 Task: Create a section Data Analytics Sprint and in the section, add a milestone Cloud Migration in the project Virtuoso.
Action: Mouse moved to (79, 473)
Screenshot: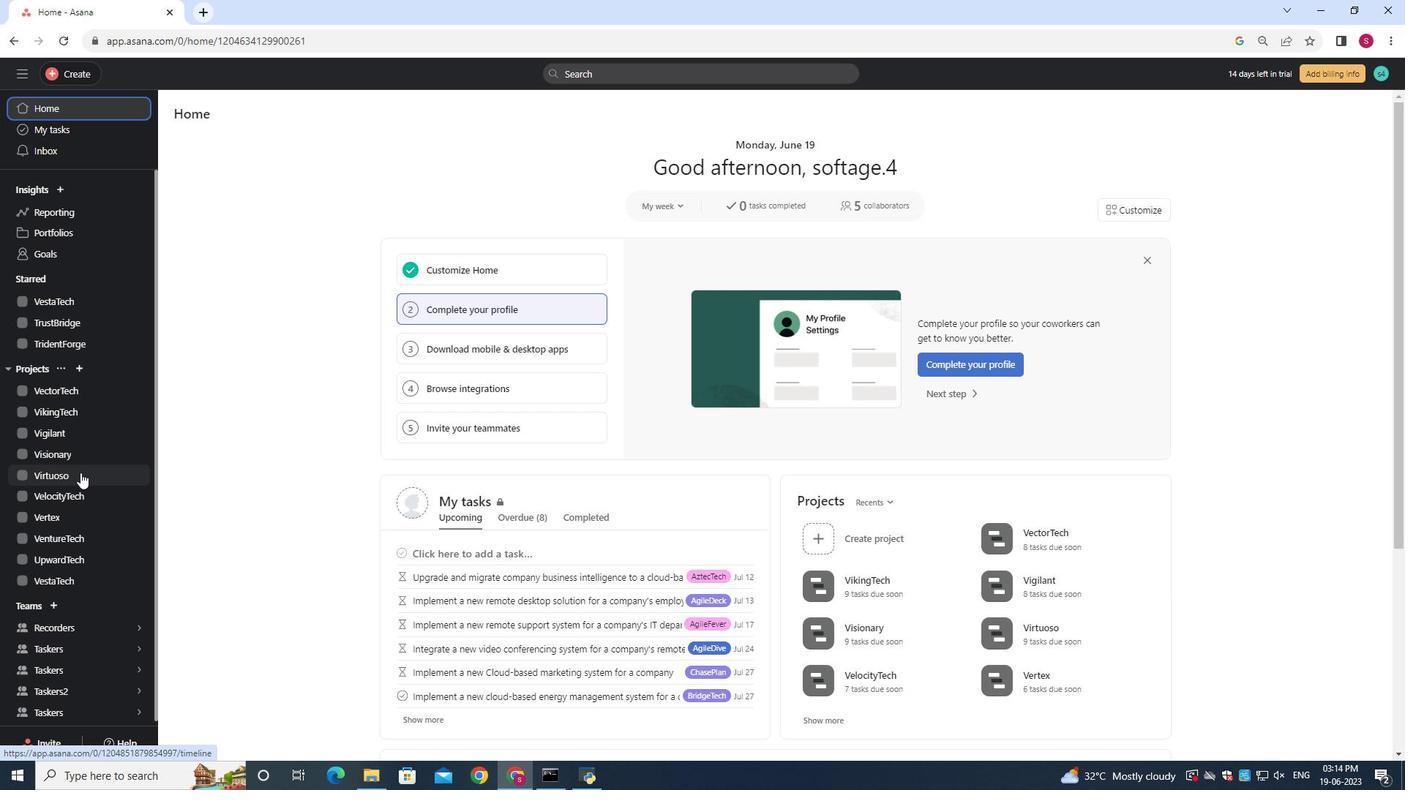 
Action: Mouse pressed left at (79, 473)
Screenshot: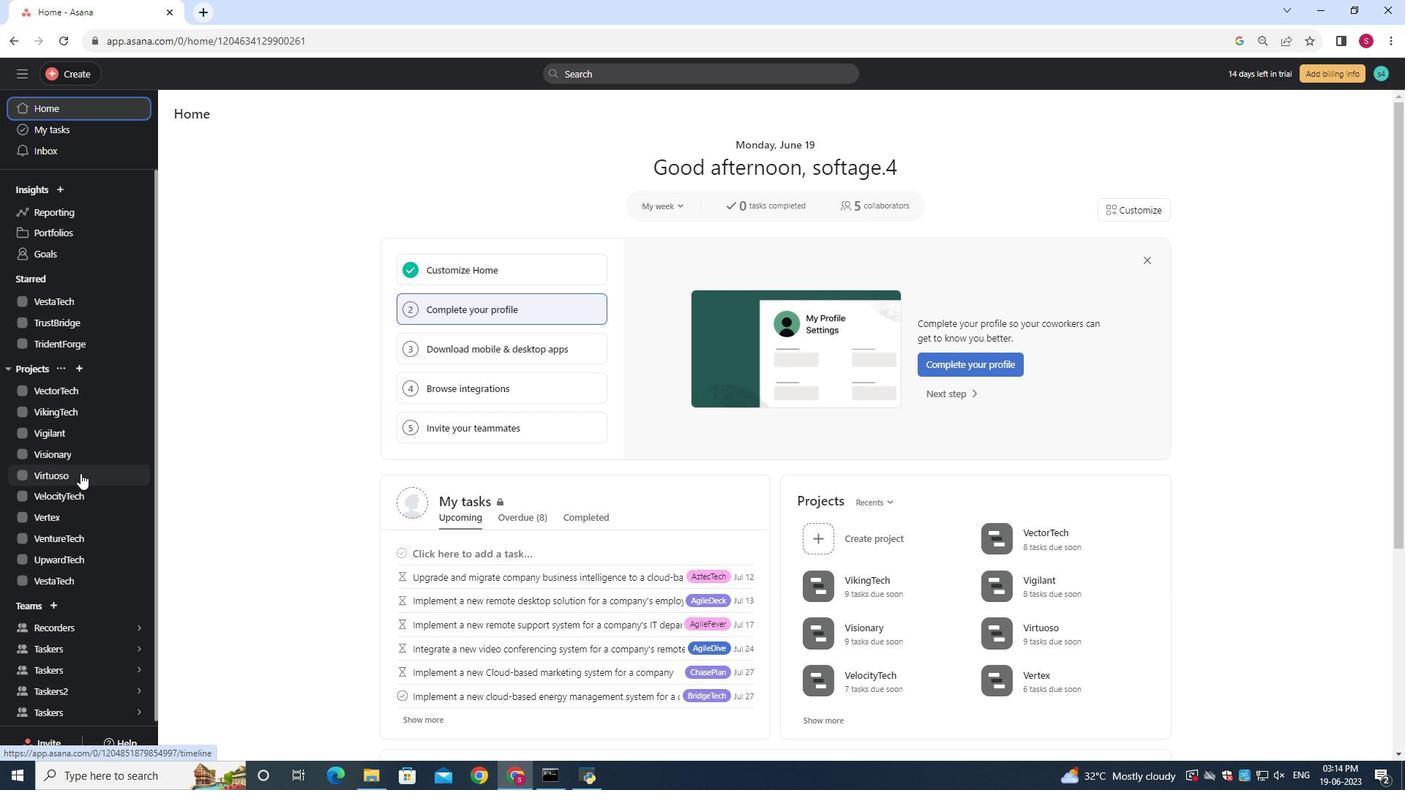 
Action: Mouse moved to (233, 174)
Screenshot: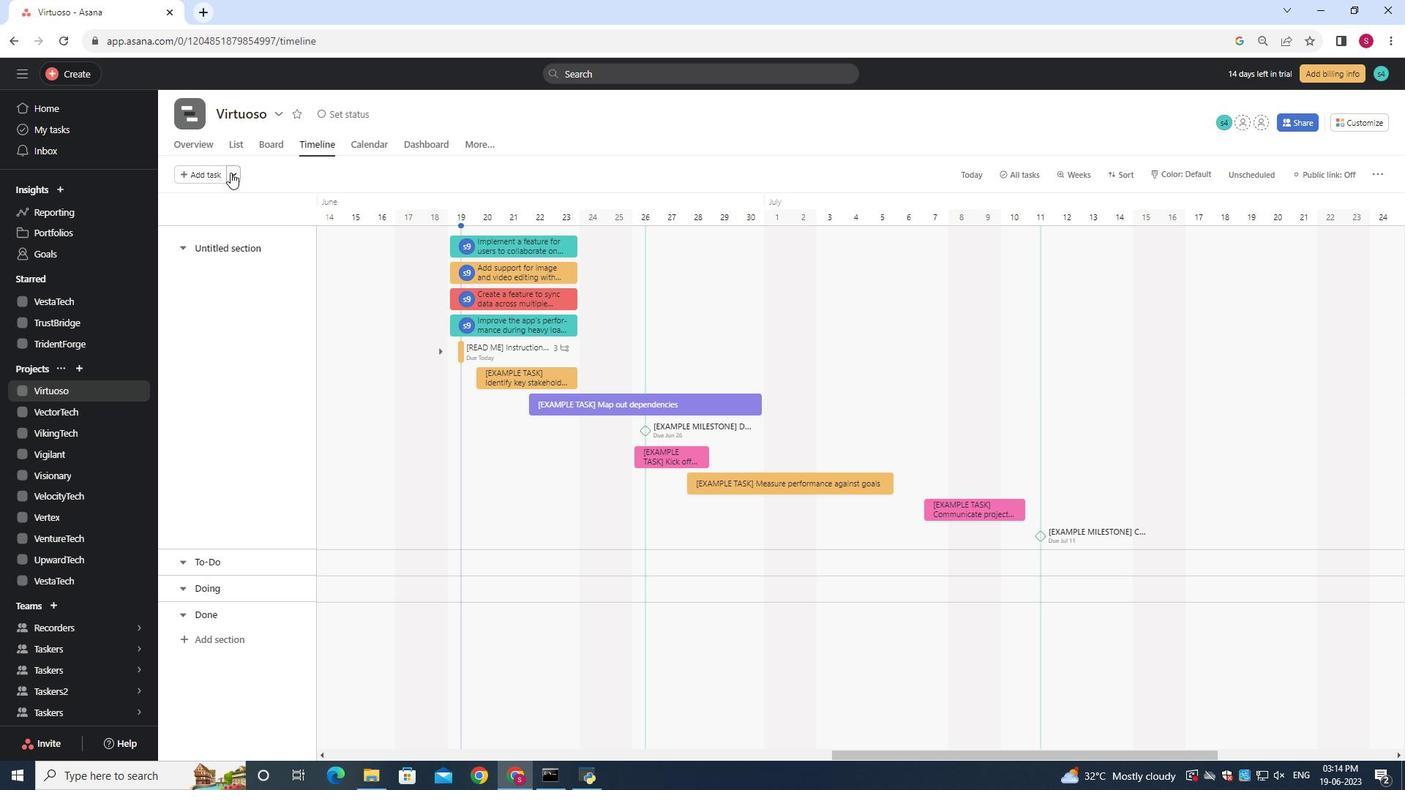 
Action: Mouse pressed left at (233, 174)
Screenshot: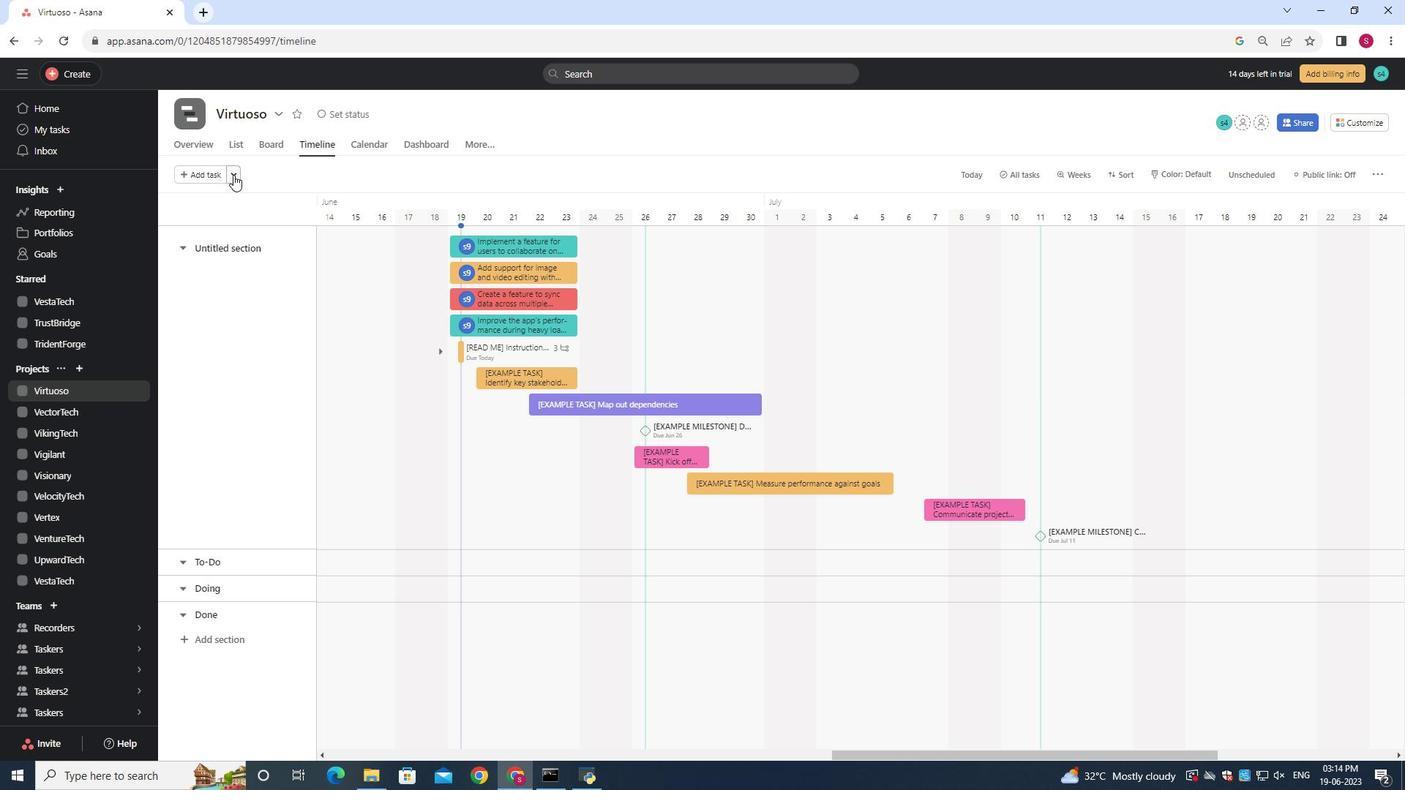 
Action: Mouse moved to (262, 199)
Screenshot: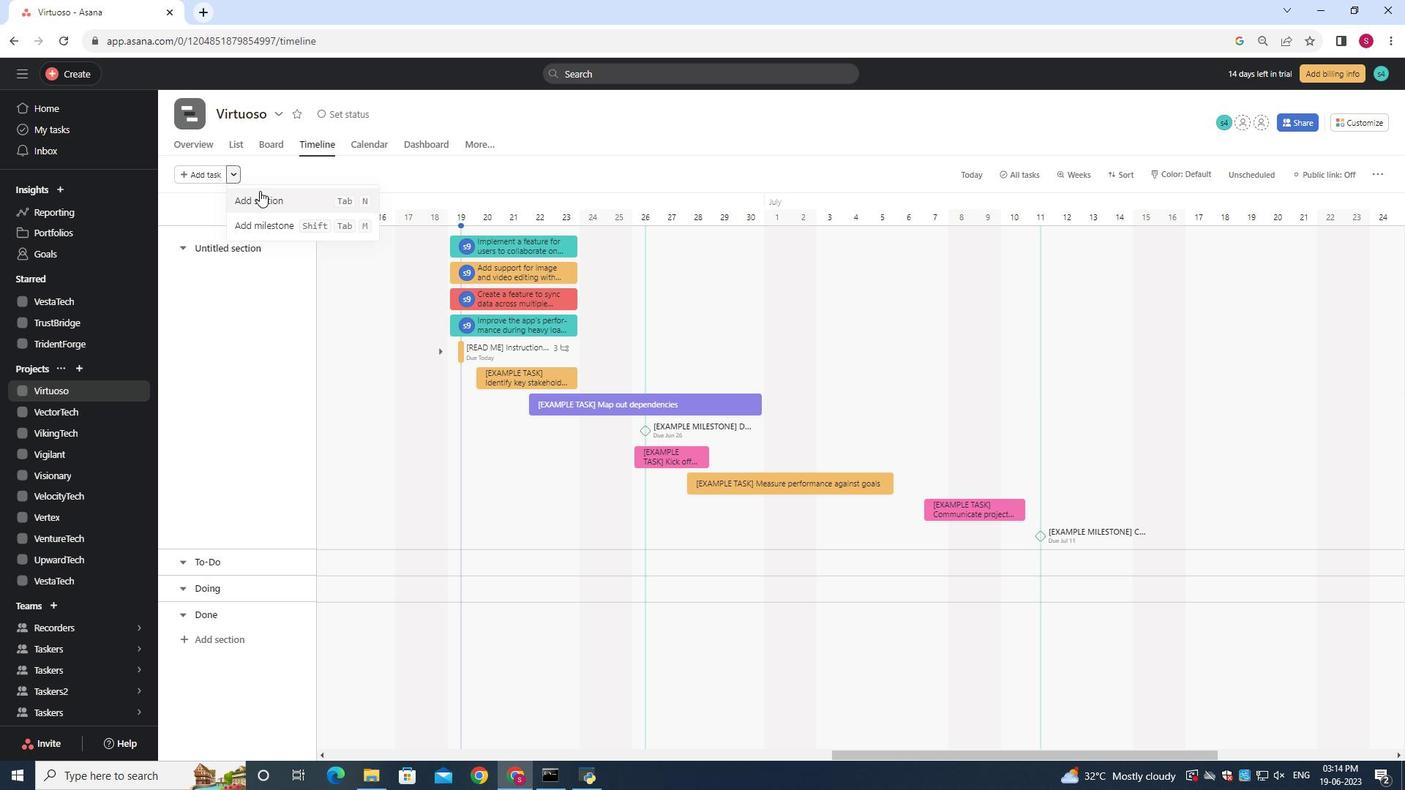 
Action: Mouse pressed left at (262, 199)
Screenshot: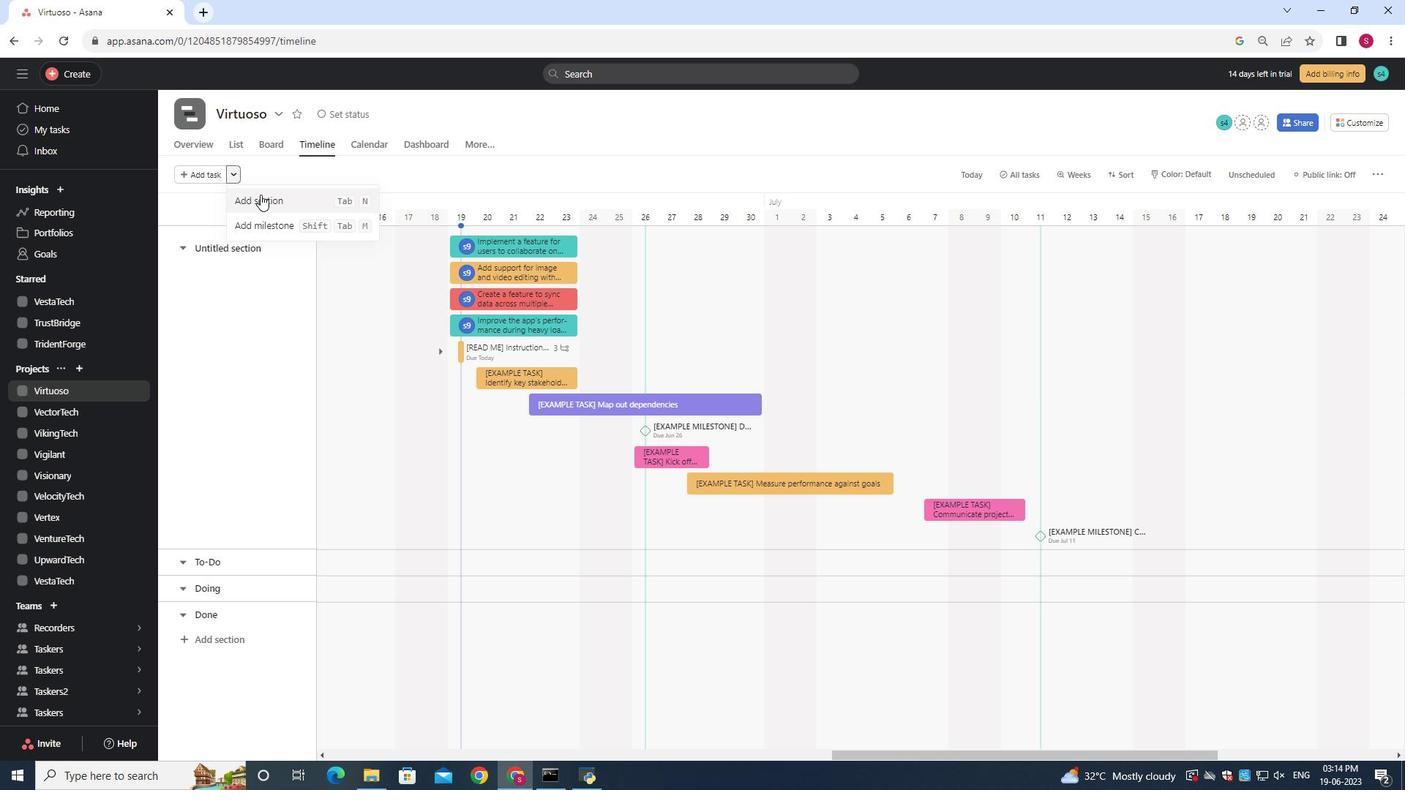 
Action: Mouse moved to (261, 200)
Screenshot: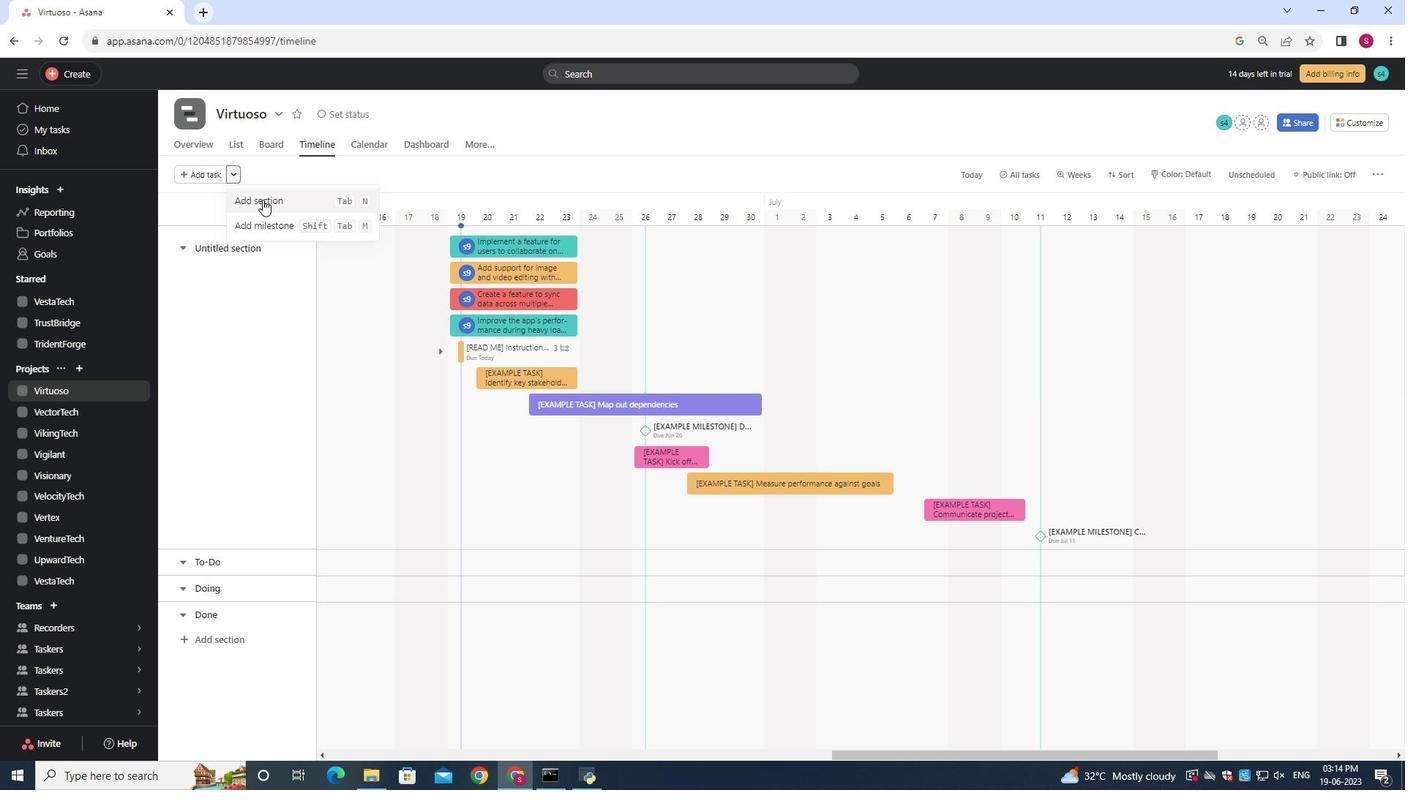
Action: Key pressed <Key.shift>Data<Key.space><Key.shift><Key.shift><Key.shift><Key.shift><Key.shift><Key.shift><Key.shift><Key.shift><Key.shift><Key.shift><Key.shift><Key.shift><Key.shift><Key.shift><Key.shift><Key.shift><Key.shift><Key.shift><Key.shift><Key.shift><Key.shift><Key.shift><Key.shift>Analytics
Screenshot: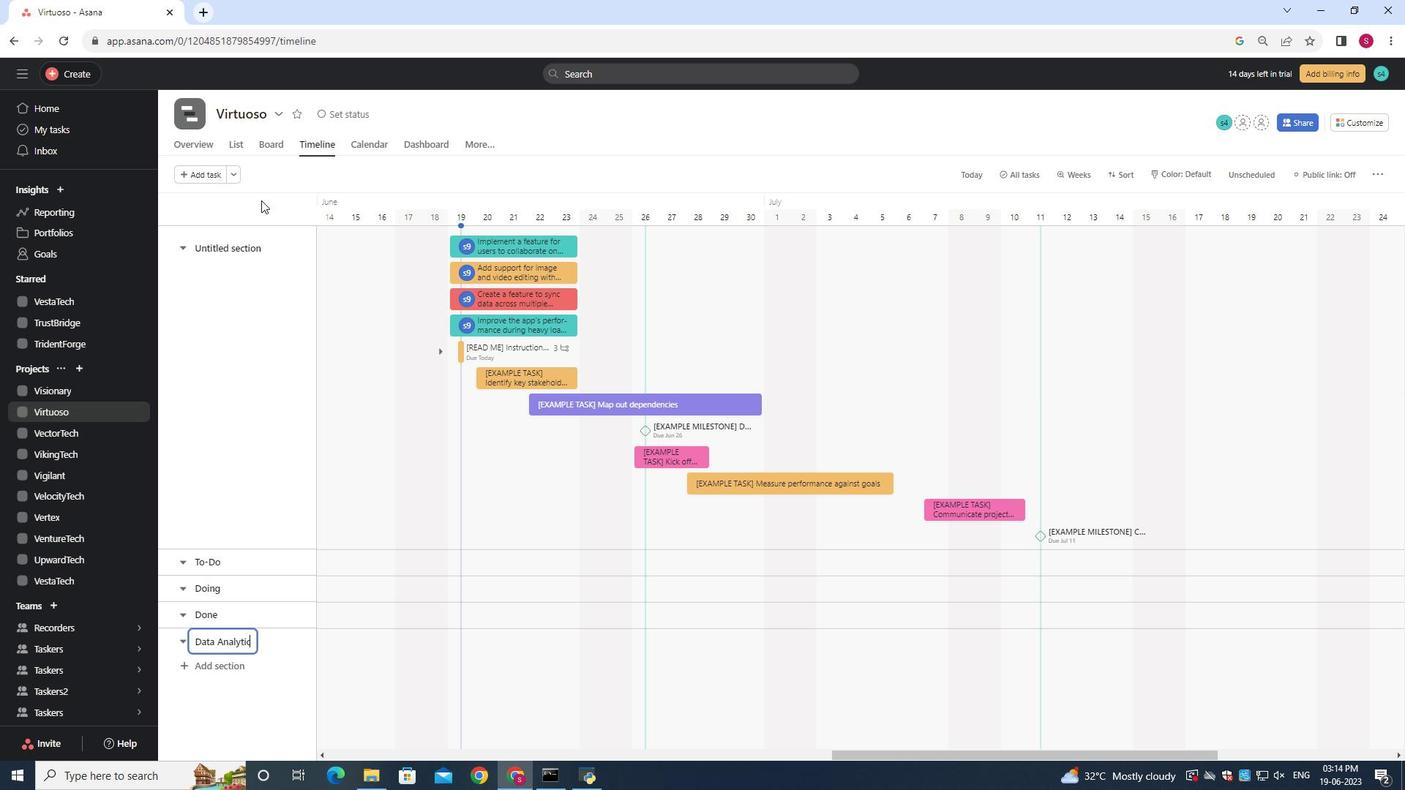 
Action: Mouse moved to (341, 643)
Screenshot: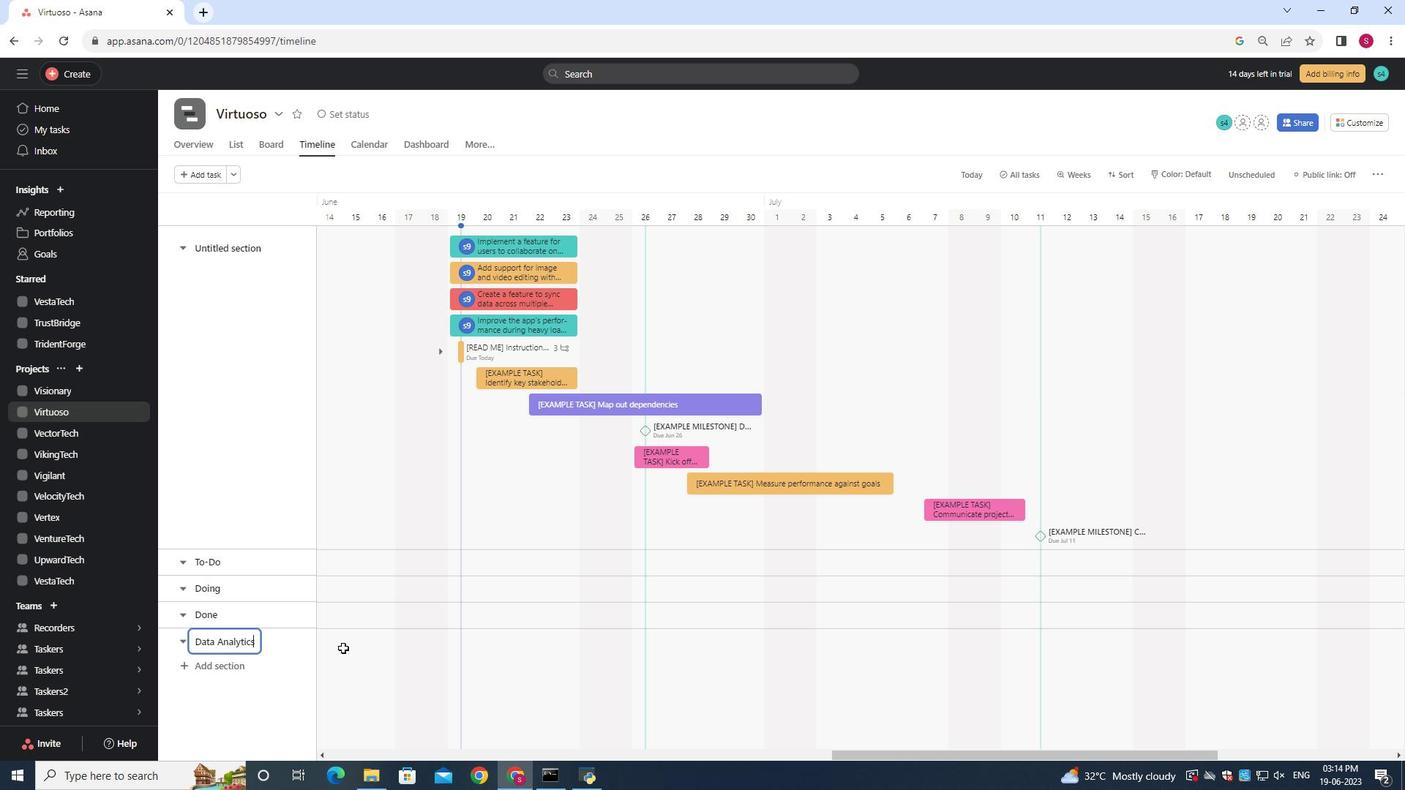 
Action: Mouse pressed left at (341, 643)
Screenshot: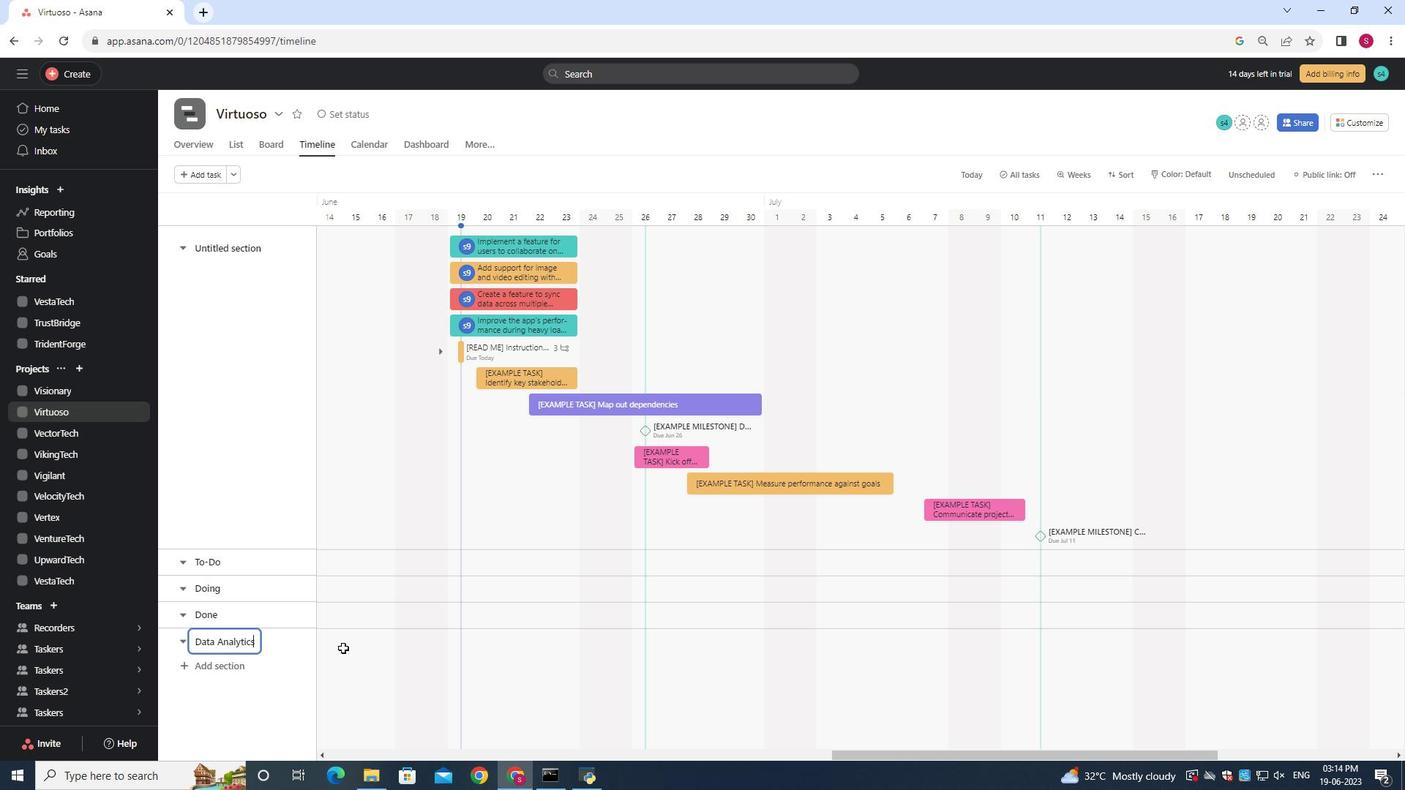 
Action: Mouse moved to (341, 646)
Screenshot: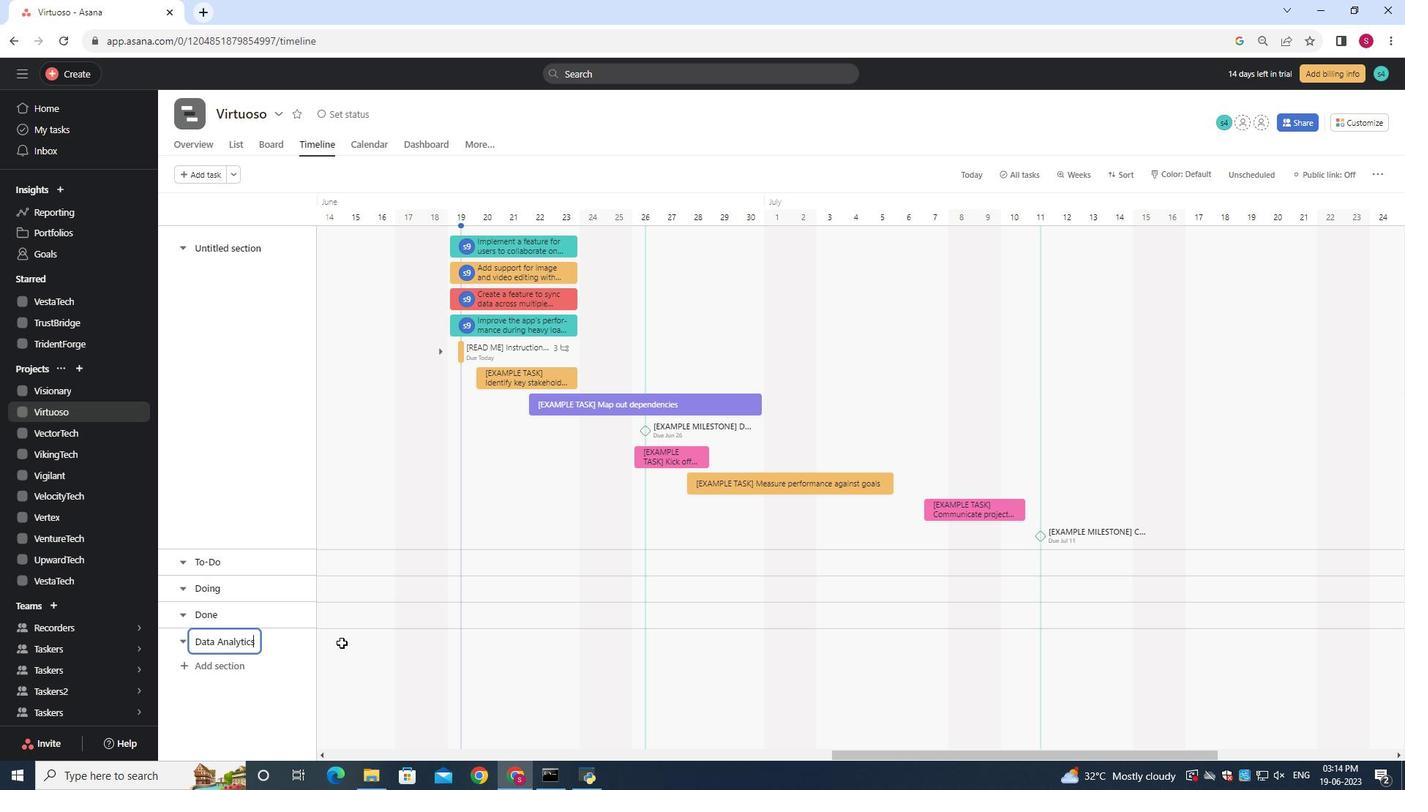 
Action: Key pressed <Key.shift><Key.shift><Key.shift><Key.shift><Key.shift><Key.shift><Key.shift><Key.shift><Key.shift><Key.shift><Key.shift><Key.shift><Key.shift><Key.shift><Key.shift><Key.shift><Key.shift><Key.shift><Key.shift><Key.shift><Key.shift><Key.shift>Cloud<Key.space><Key.shift>Migration
Screenshot: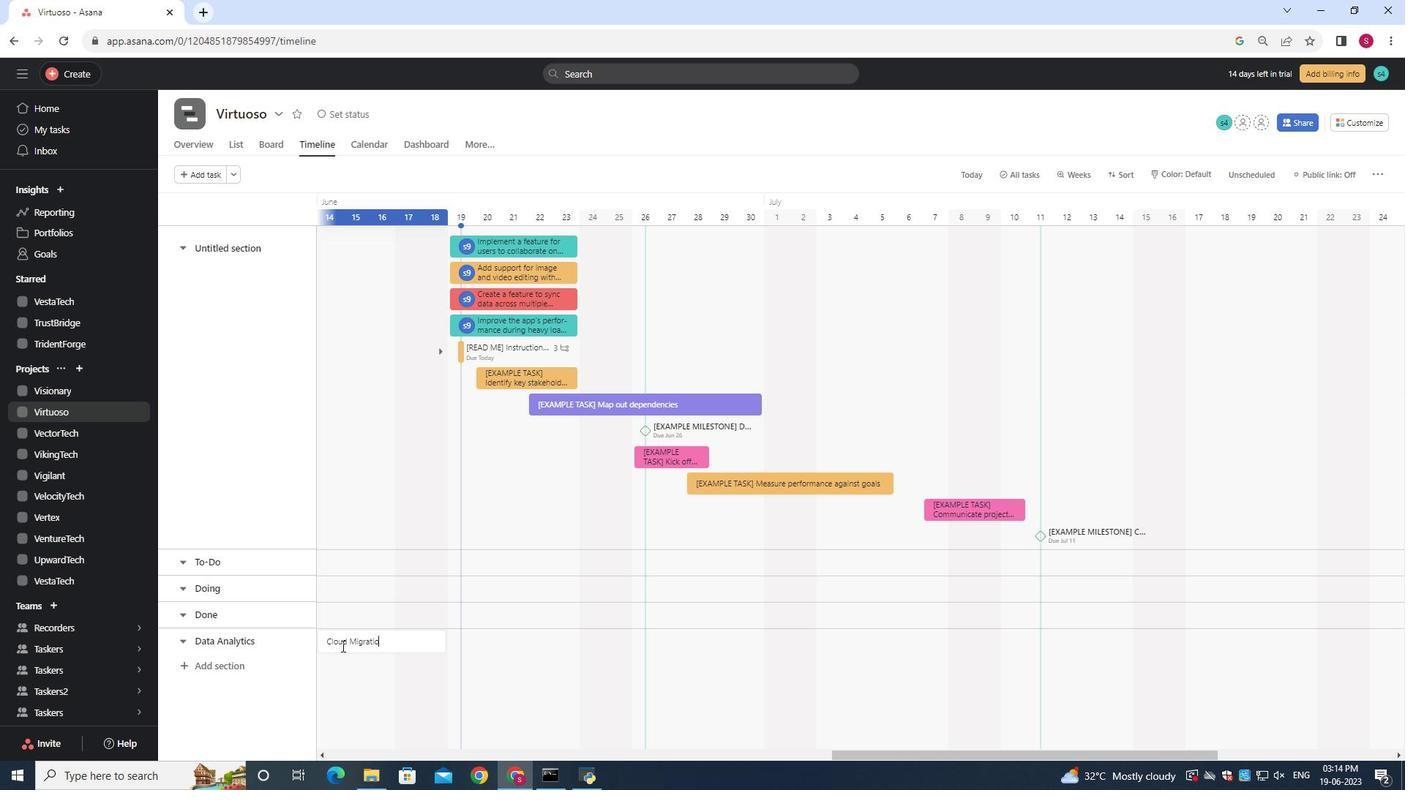 
Action: Mouse moved to (353, 641)
Screenshot: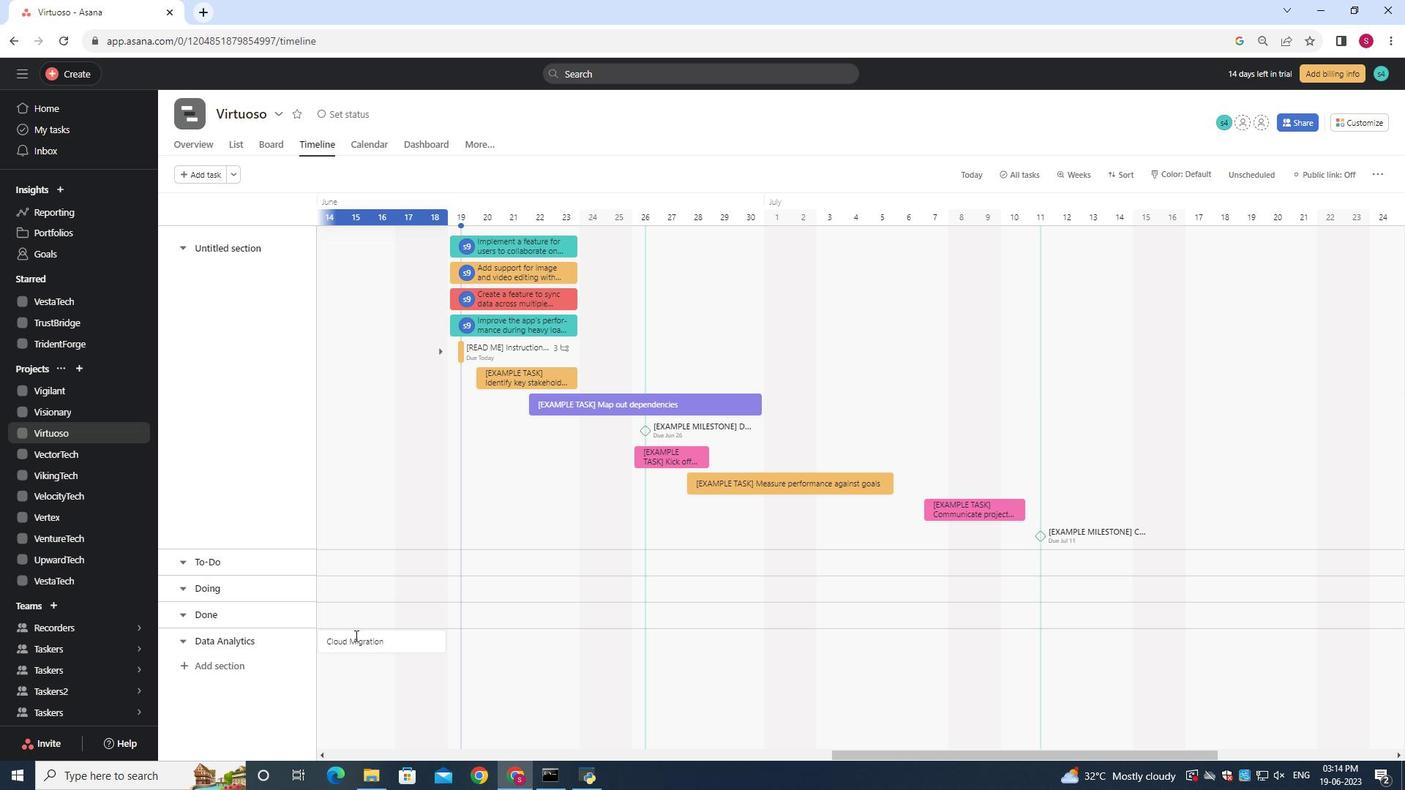 
Action: Mouse pressed right at (353, 641)
Screenshot: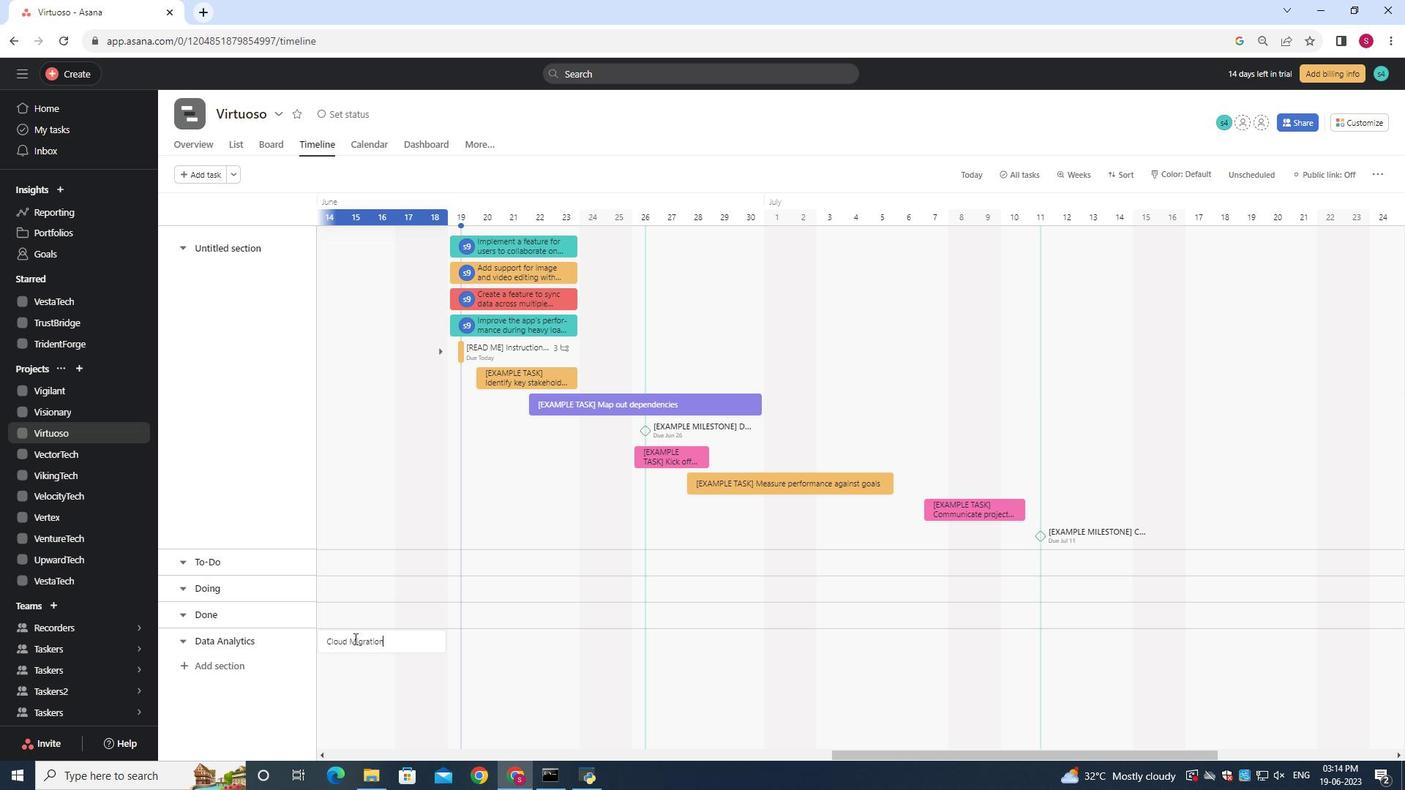 
Action: Mouse moved to (395, 578)
Screenshot: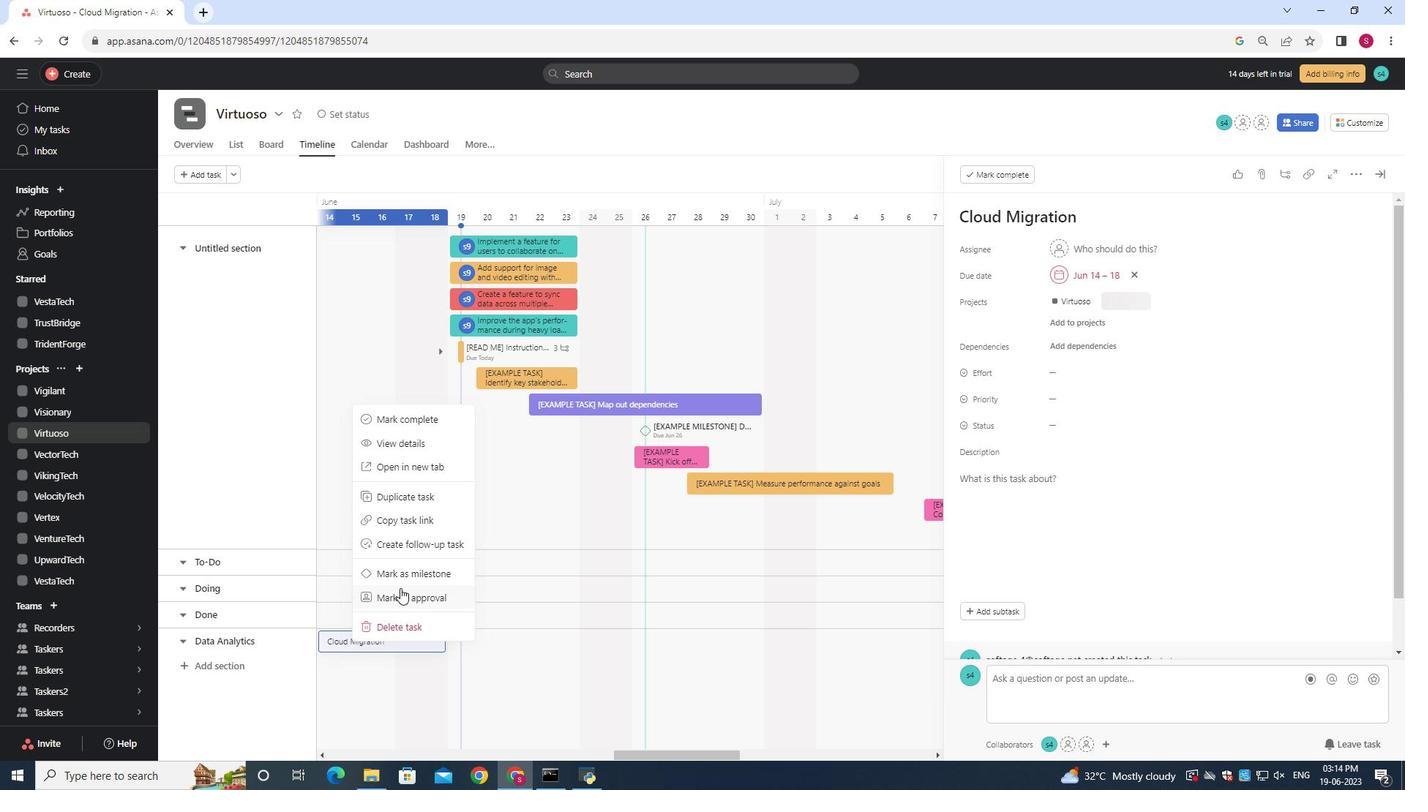 
Action: Mouse pressed left at (395, 578)
Screenshot: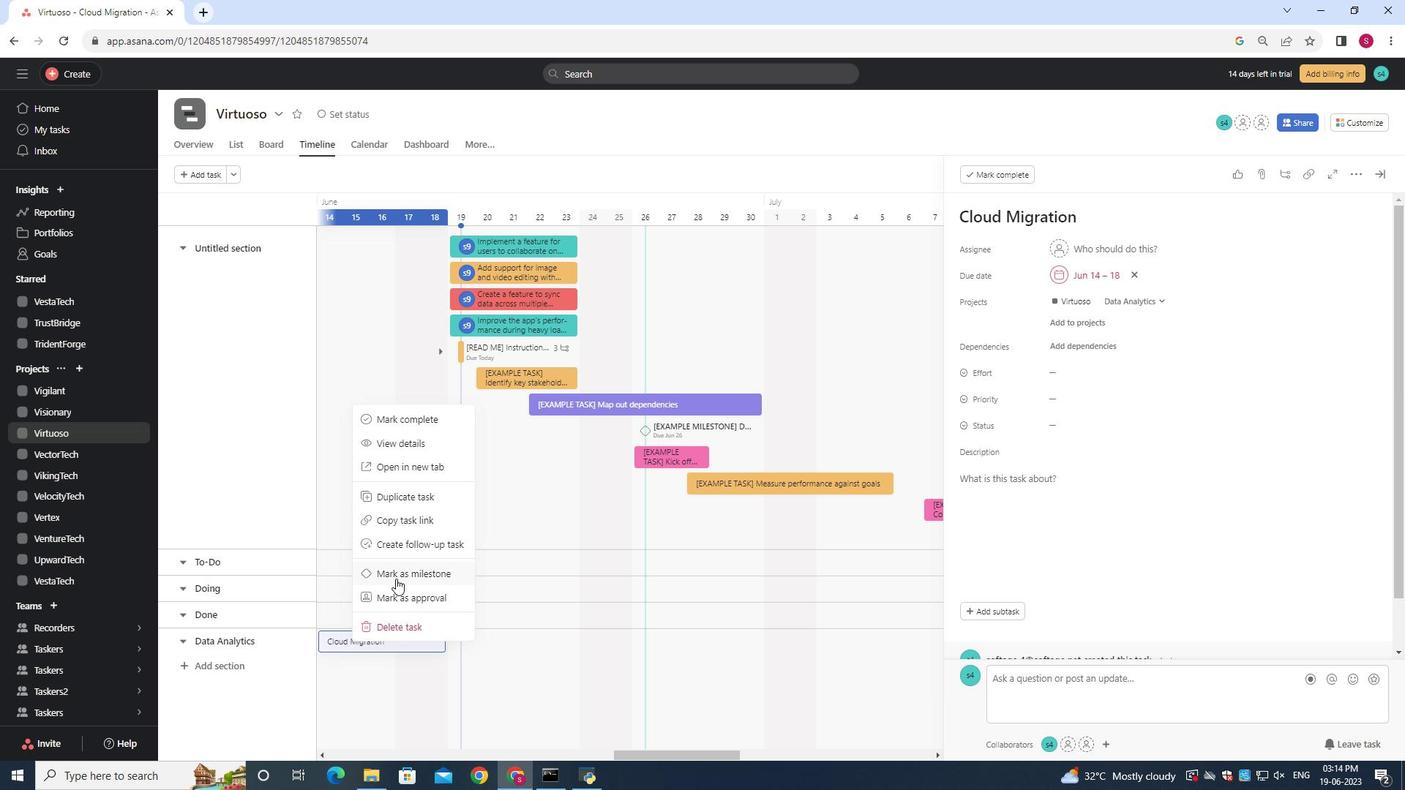 
Action: Mouse moved to (400, 579)
Screenshot: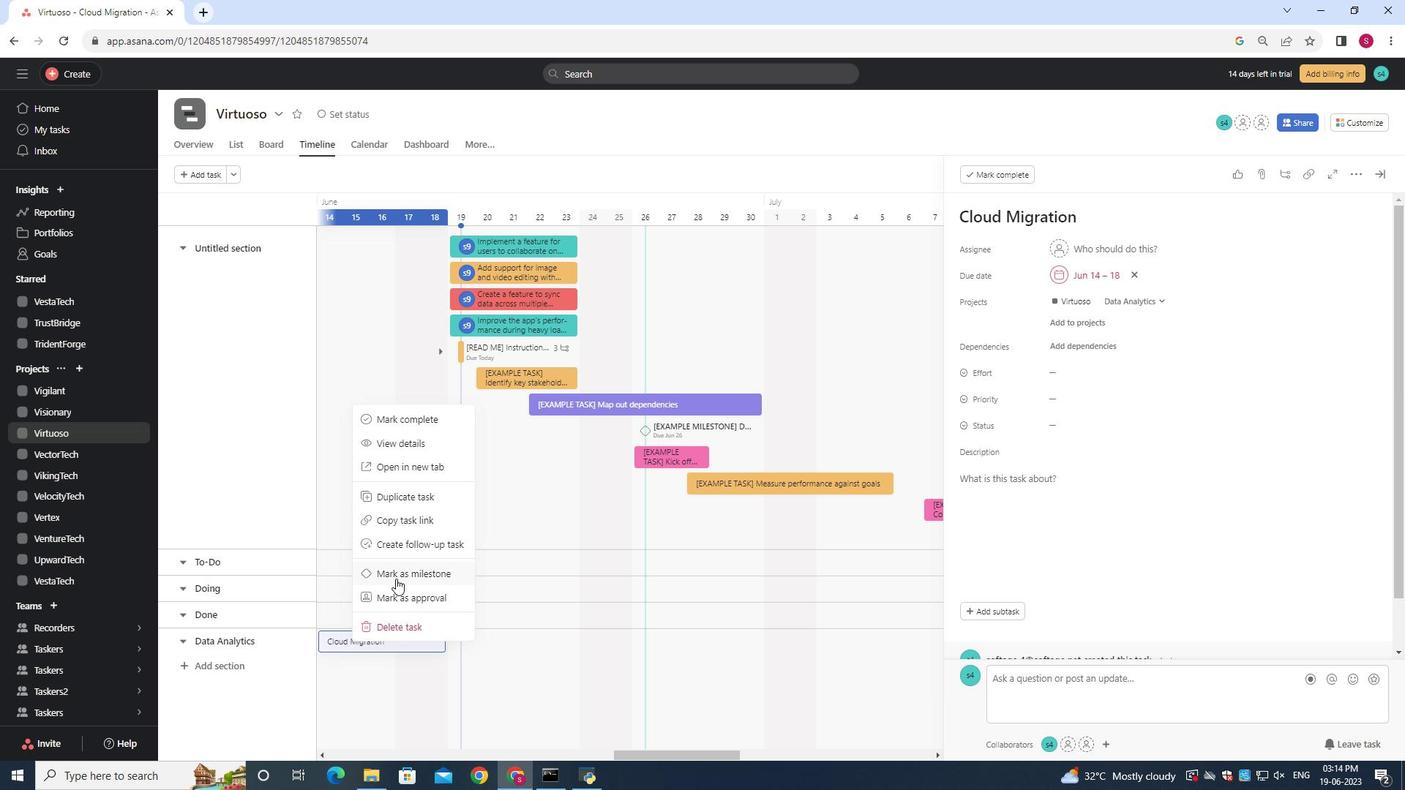 
